 Task: Sort the products in the category "Party Platters" by relevance.
Action: Mouse pressed left at (27, 152)
Screenshot: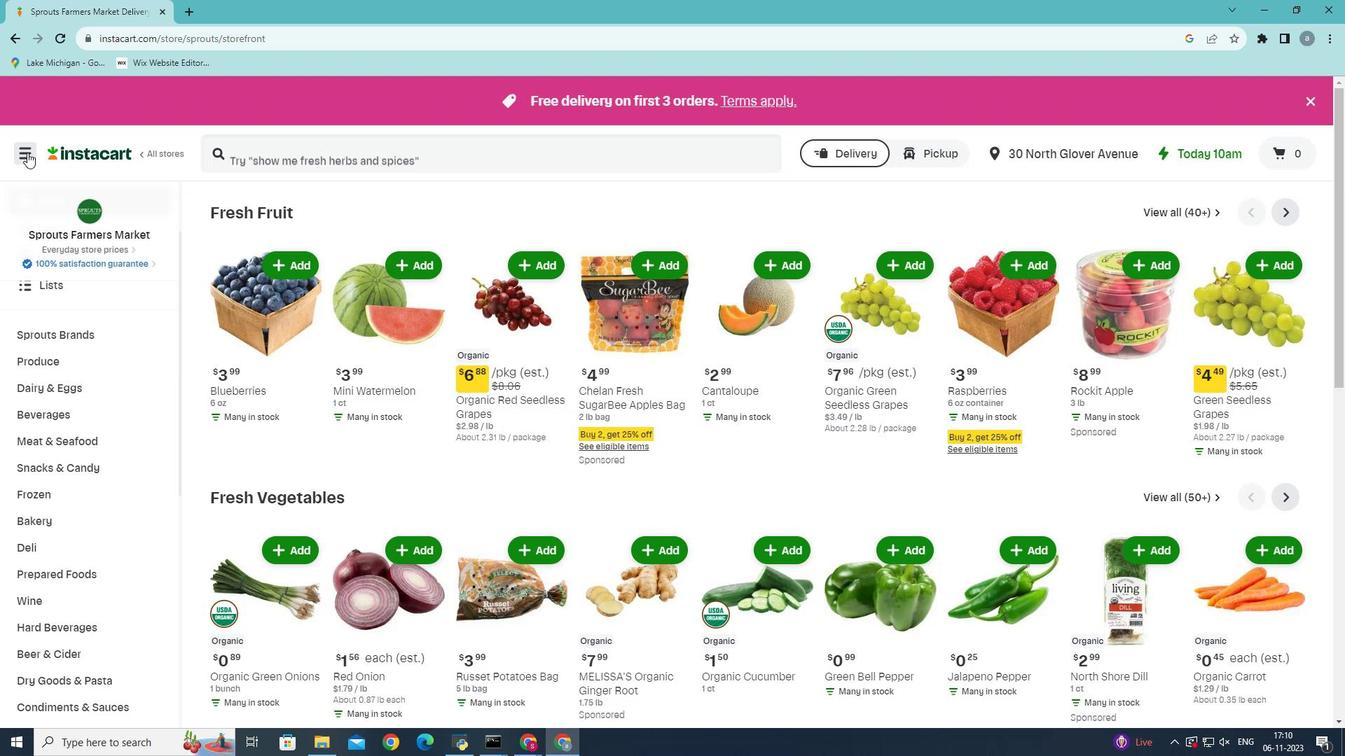 
Action: Mouse moved to (72, 388)
Screenshot: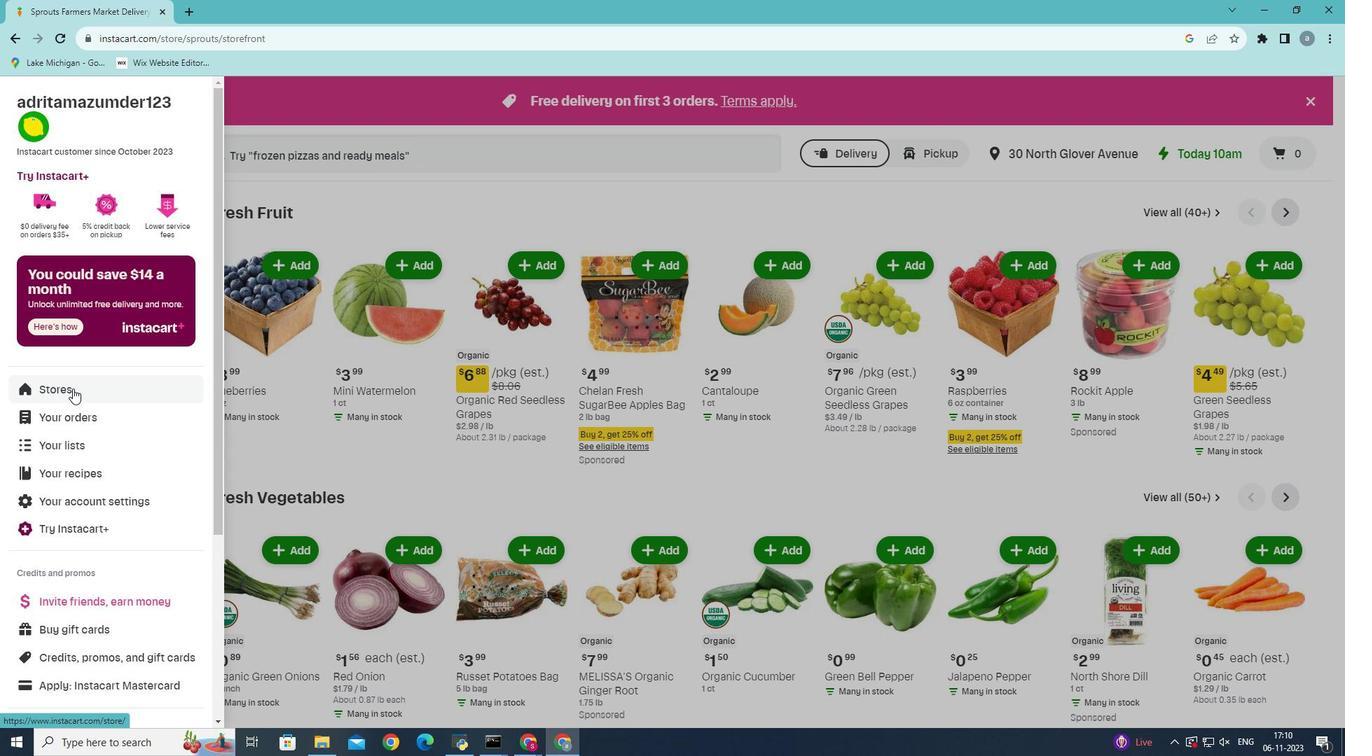
Action: Mouse pressed left at (72, 388)
Screenshot: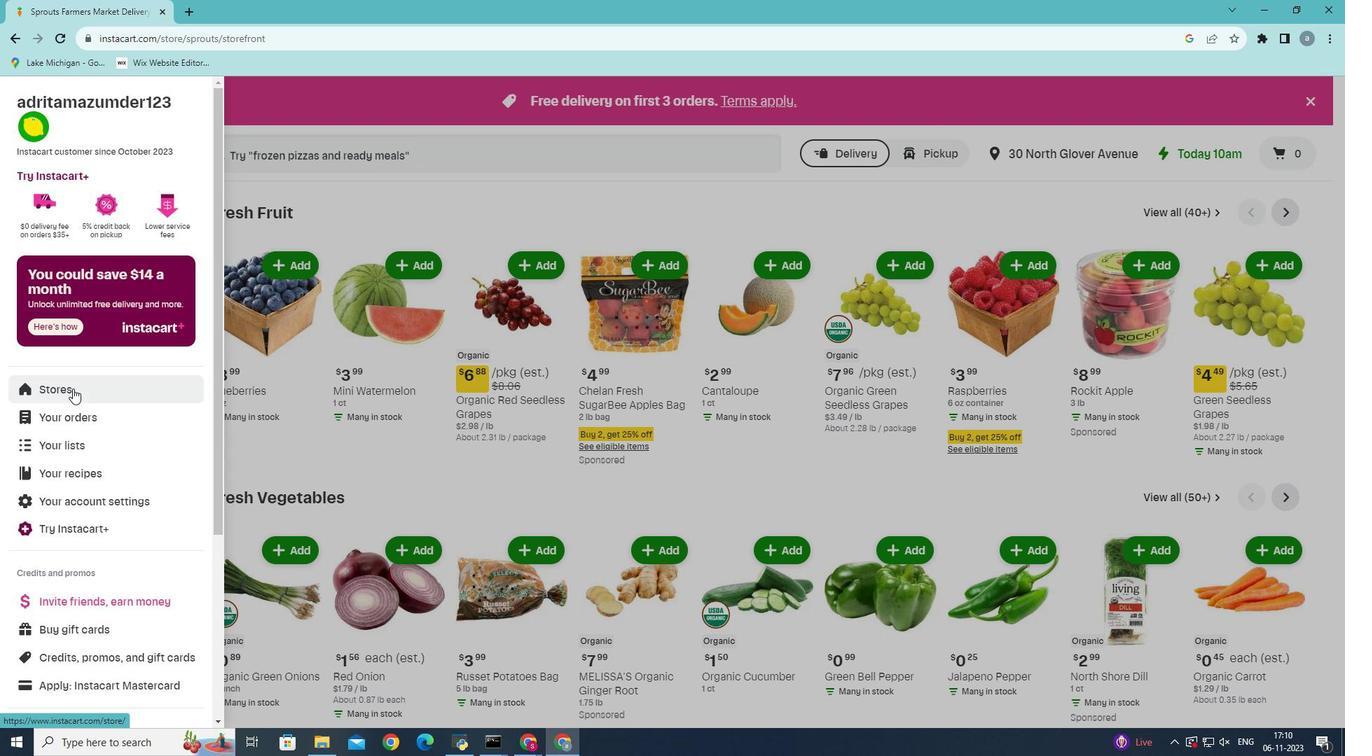 
Action: Mouse moved to (329, 159)
Screenshot: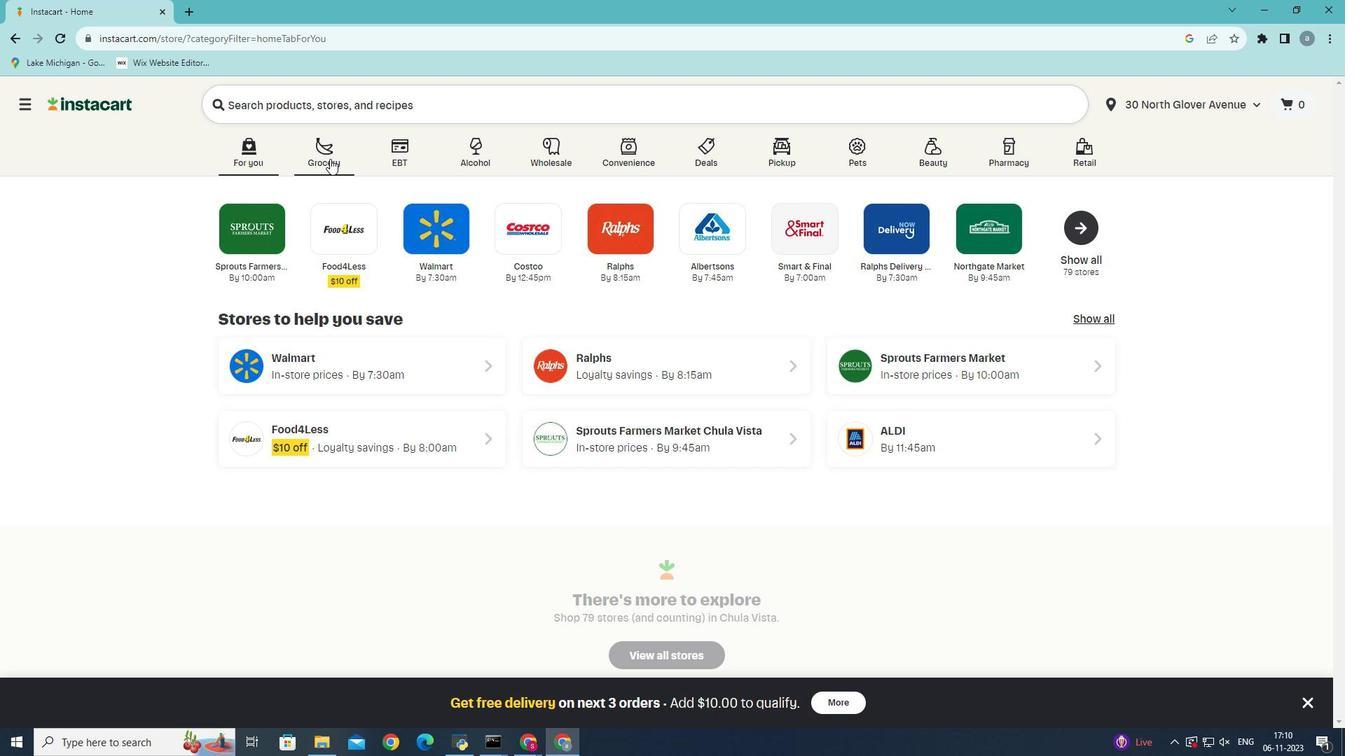 
Action: Mouse pressed left at (329, 159)
Screenshot: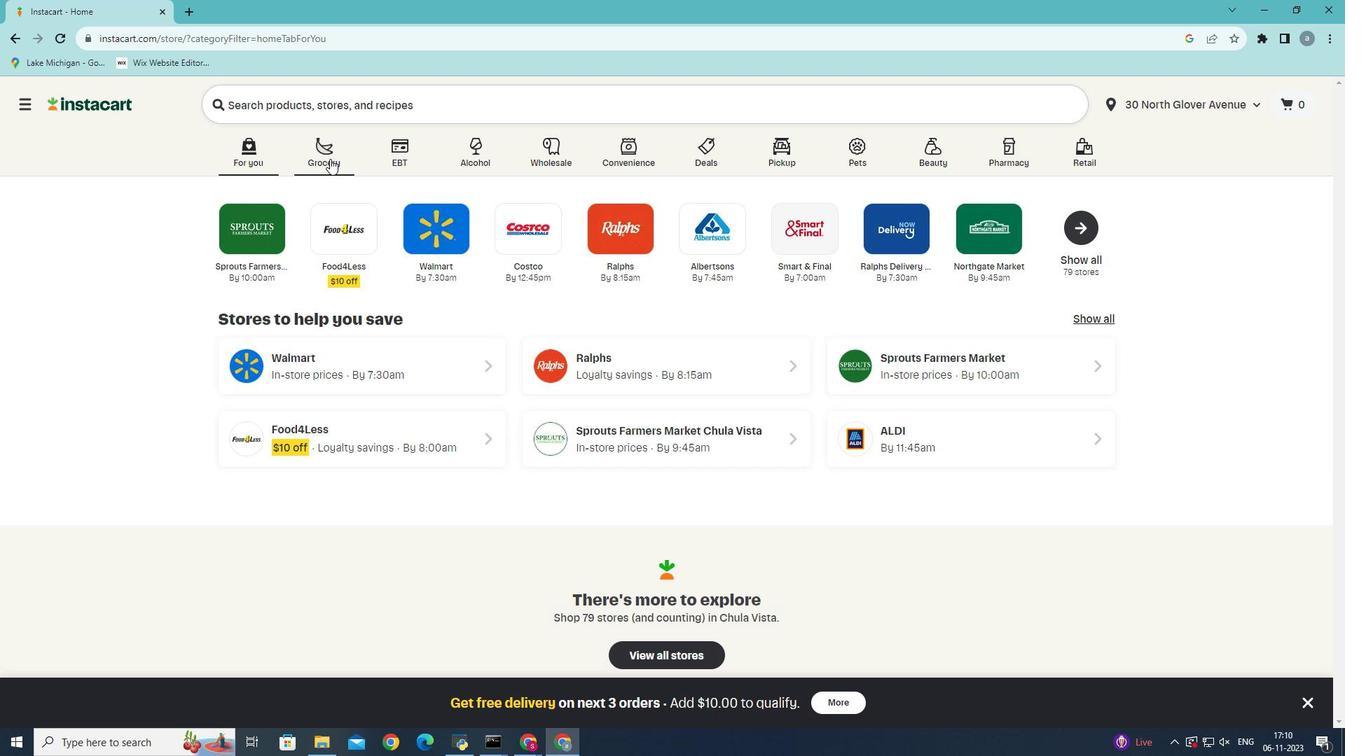 
Action: Mouse moved to (335, 405)
Screenshot: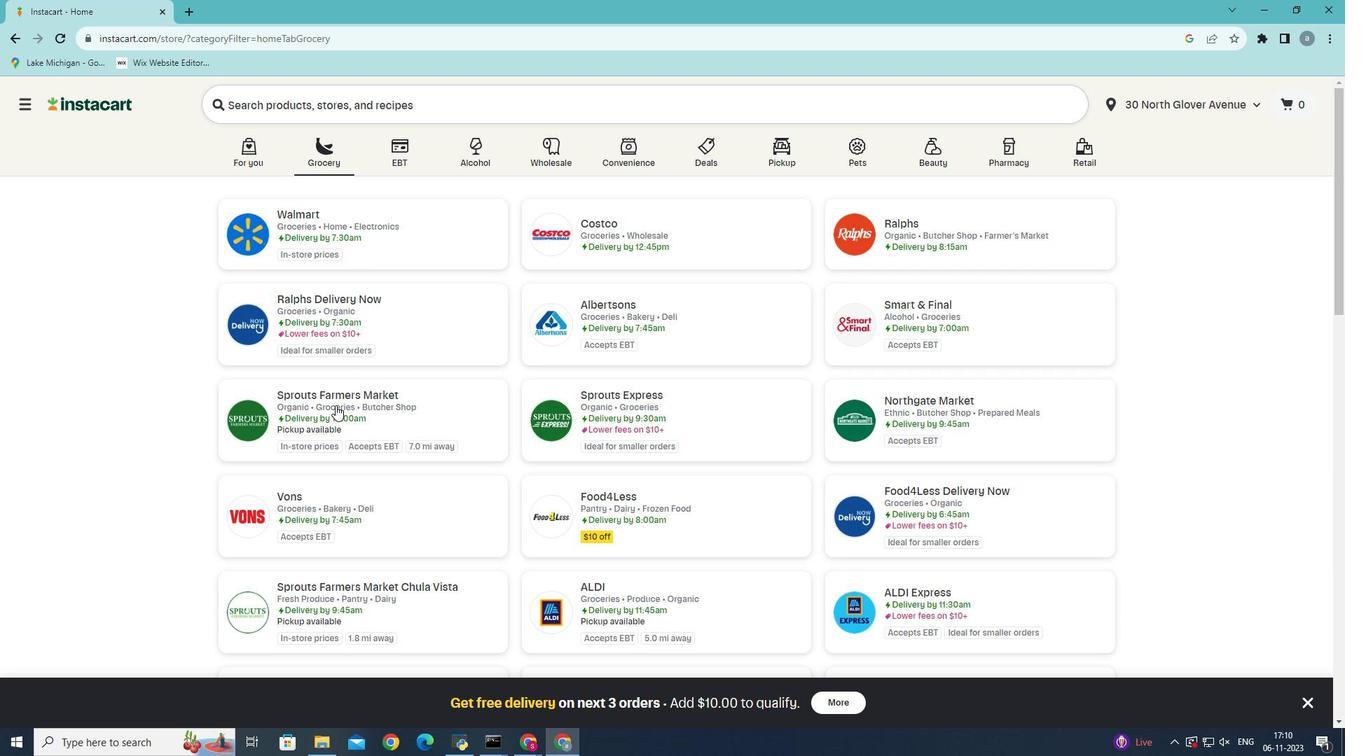 
Action: Mouse pressed left at (335, 405)
Screenshot: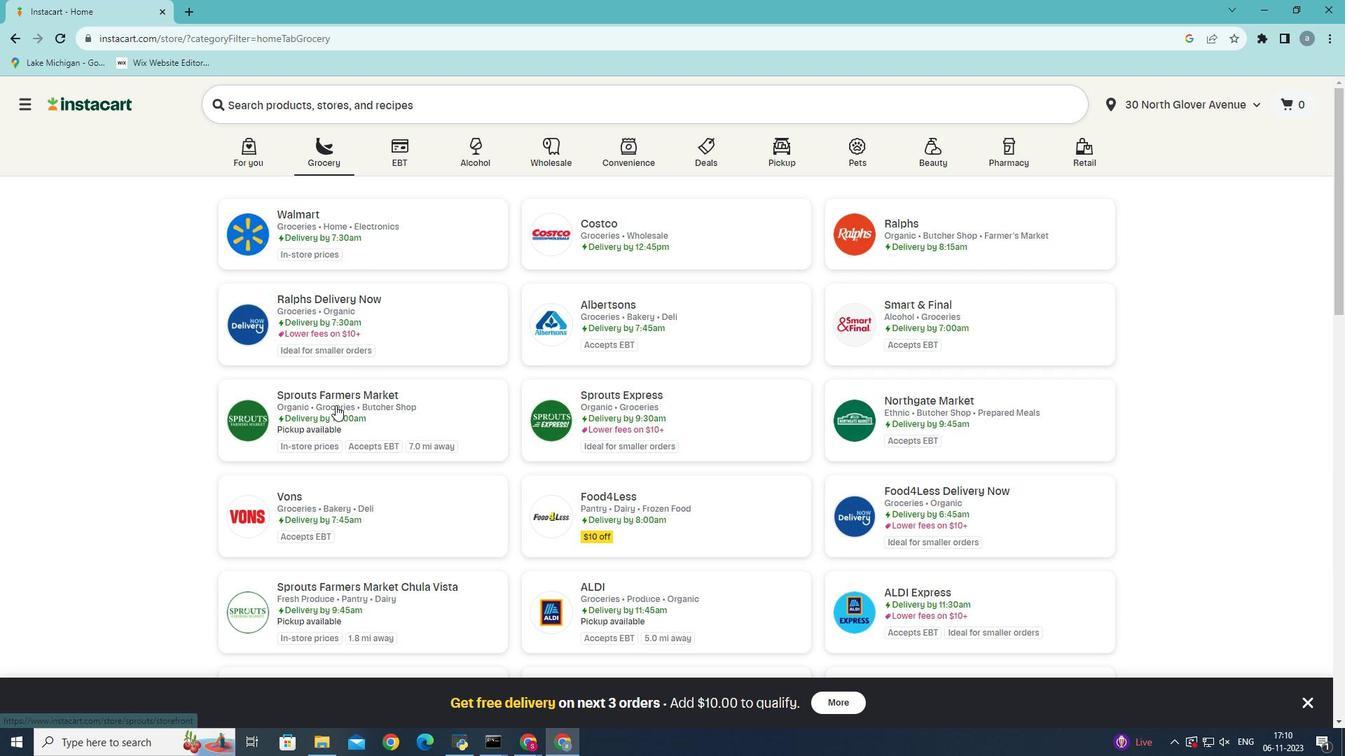 
Action: Mouse moved to (62, 485)
Screenshot: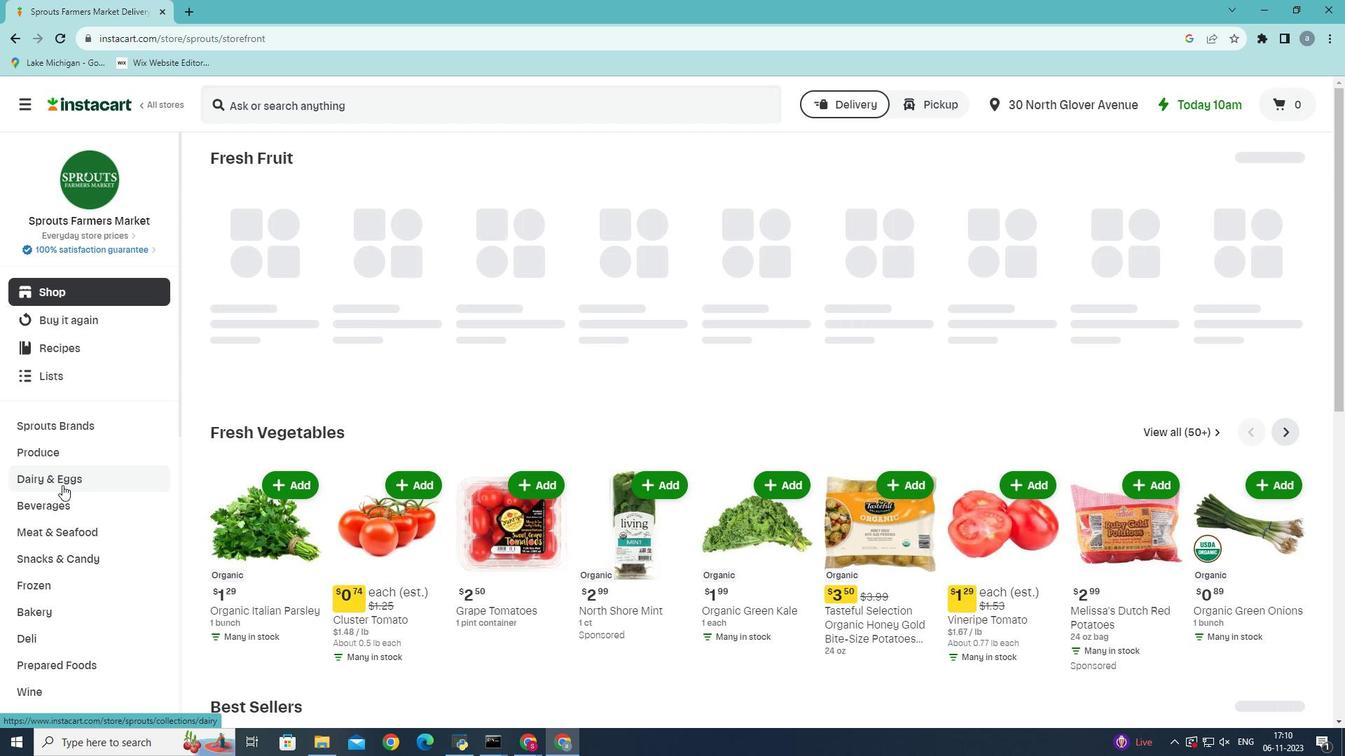 
Action: Mouse scrolled (62, 484) with delta (0, 0)
Screenshot: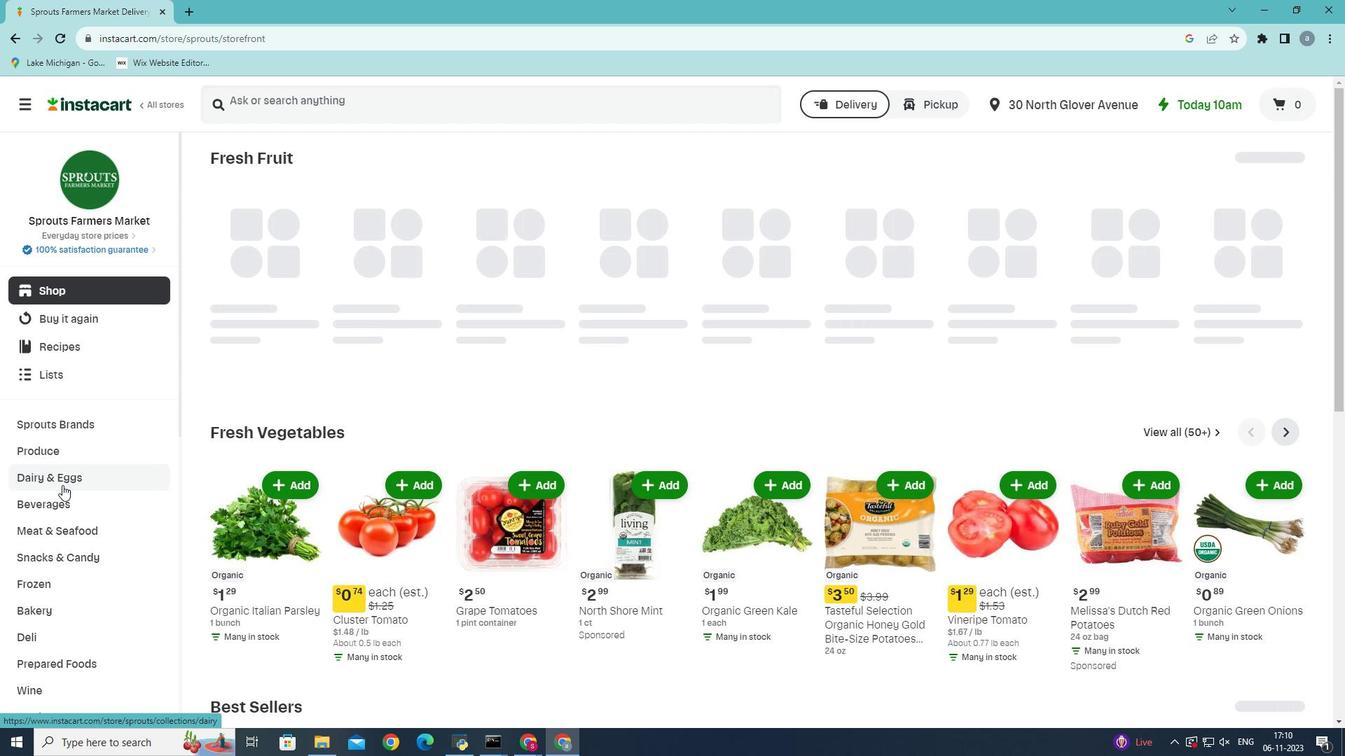 
Action: Mouse moved to (37, 650)
Screenshot: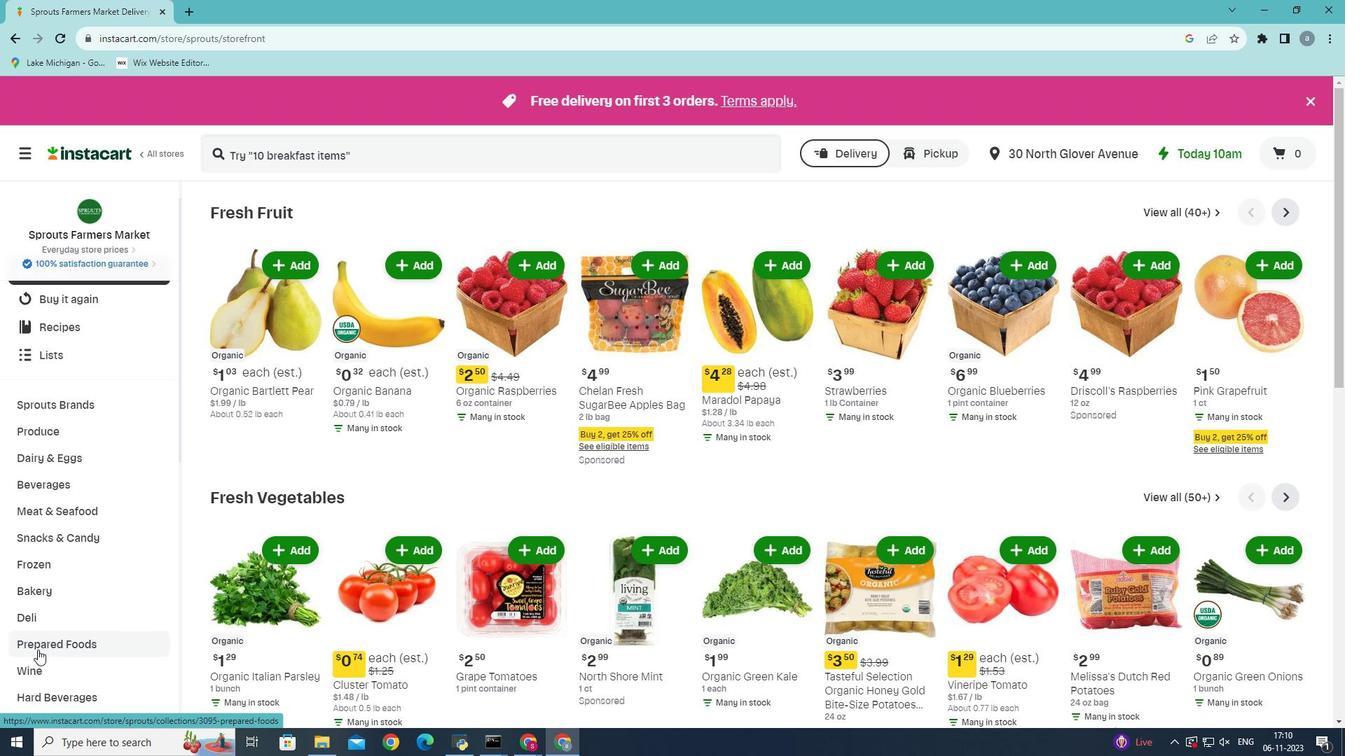 
Action: Mouse pressed left at (37, 650)
Screenshot: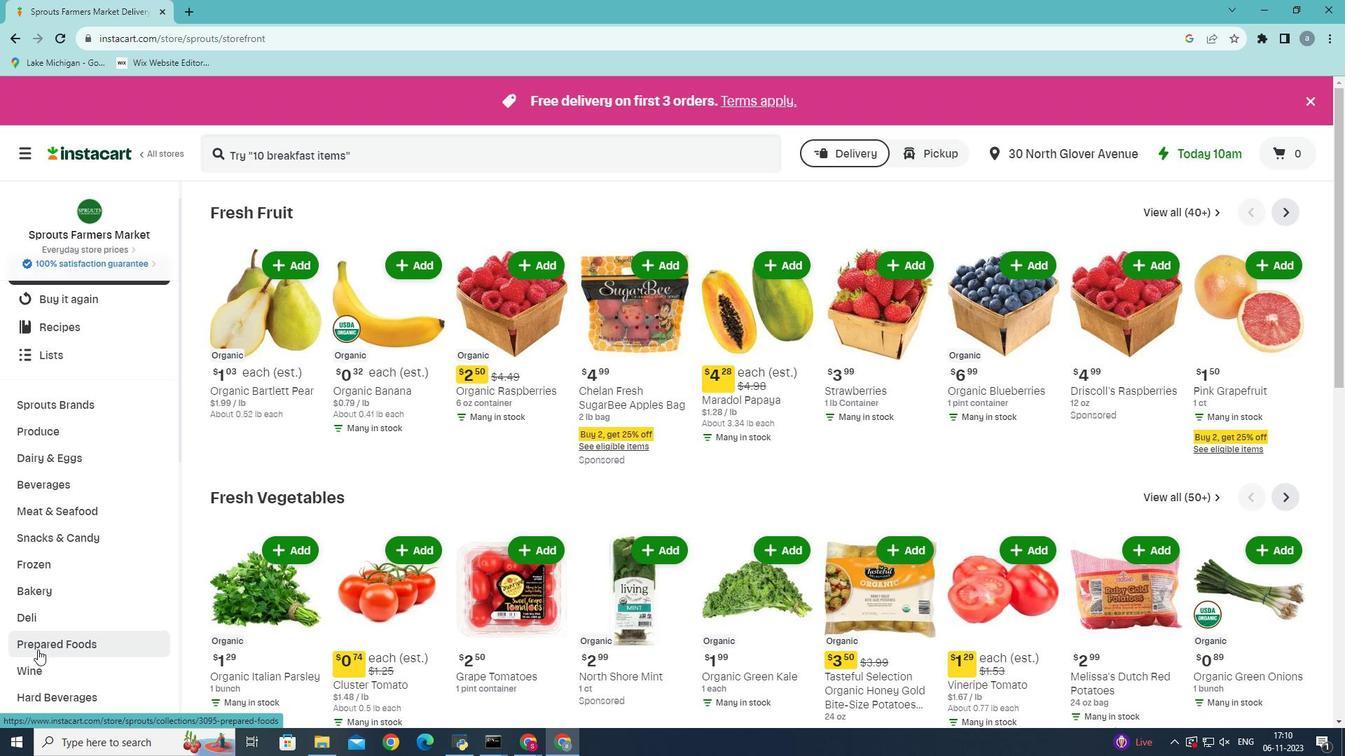 
Action: Mouse moved to (622, 249)
Screenshot: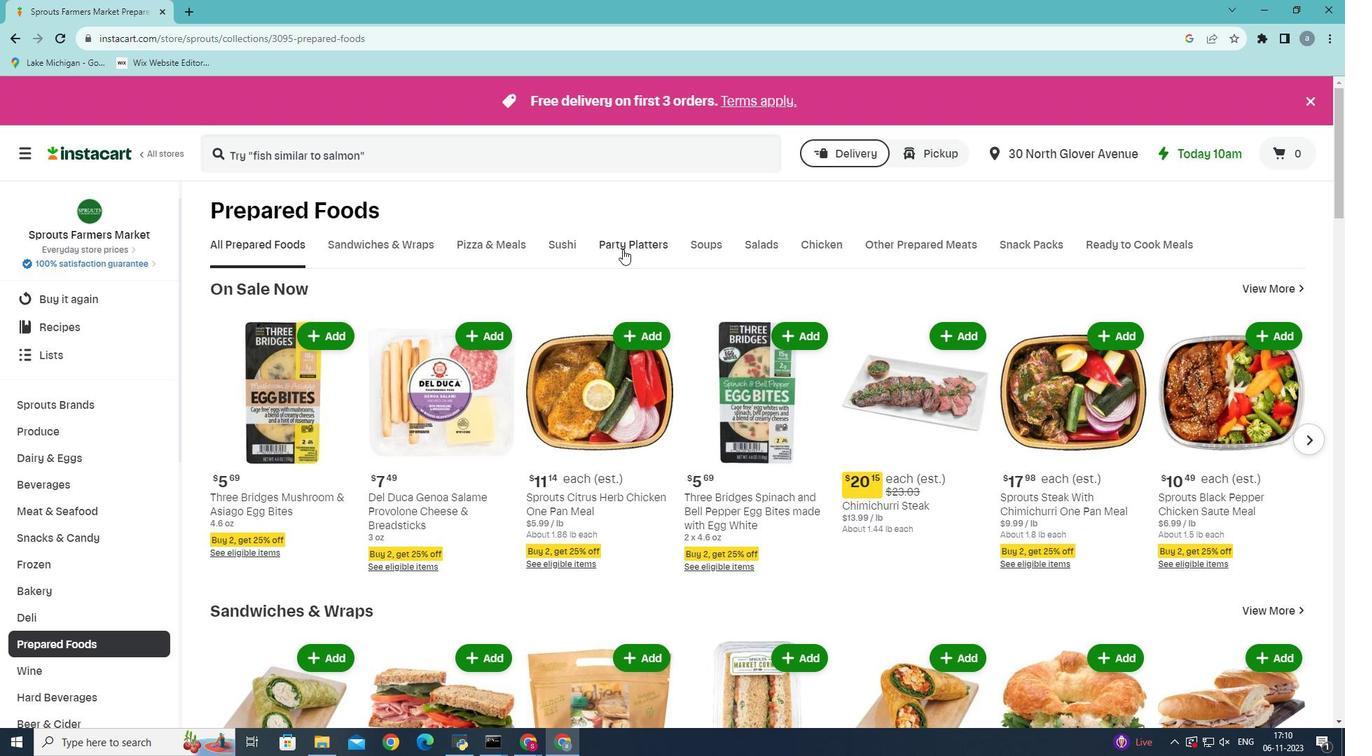 
Action: Mouse pressed left at (622, 249)
Screenshot: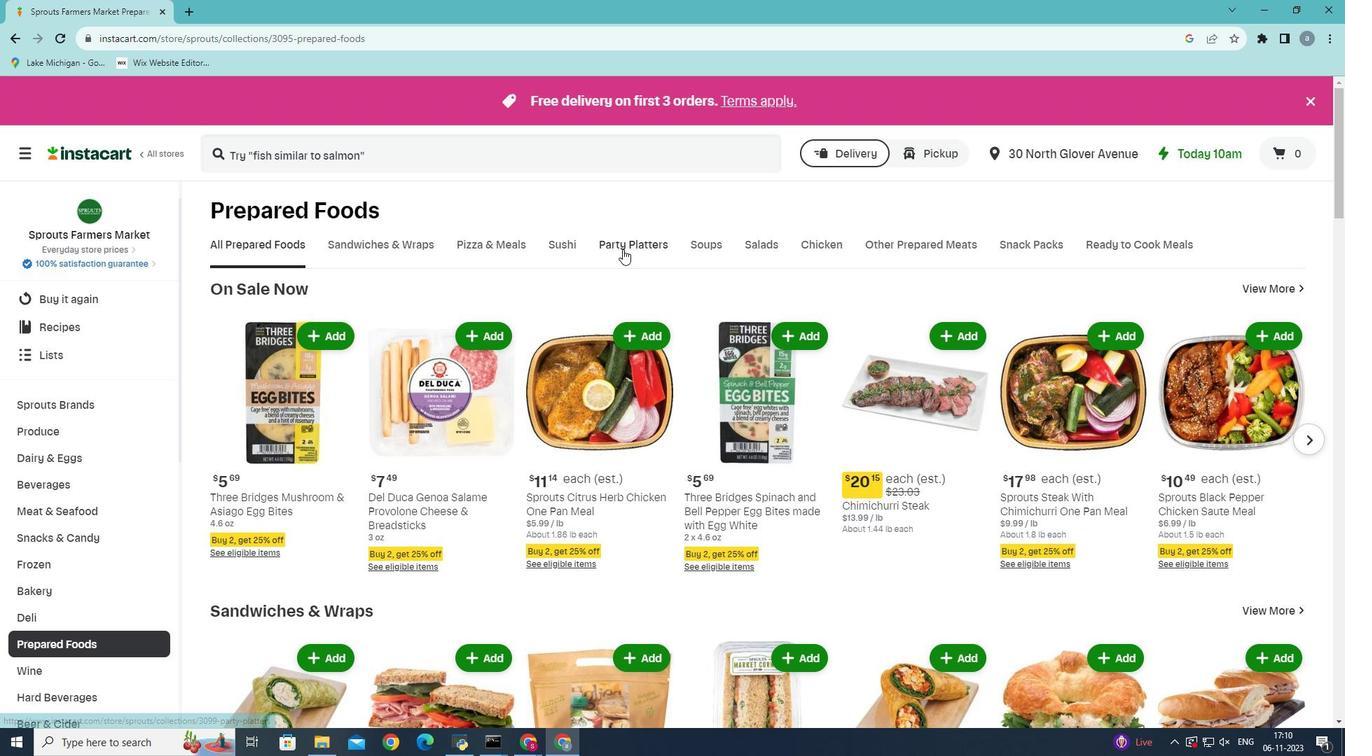 
Action: Mouse moved to (1290, 293)
Screenshot: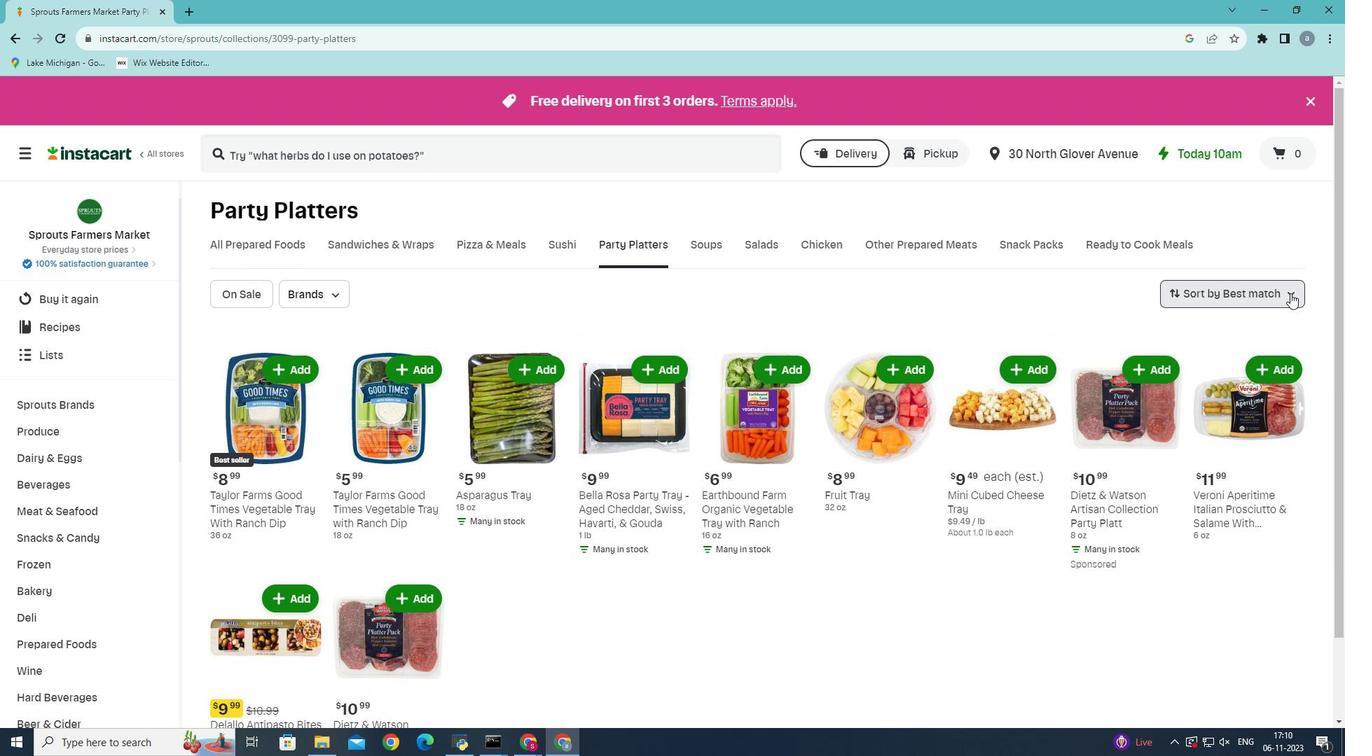 
Action: Mouse pressed left at (1290, 293)
Screenshot: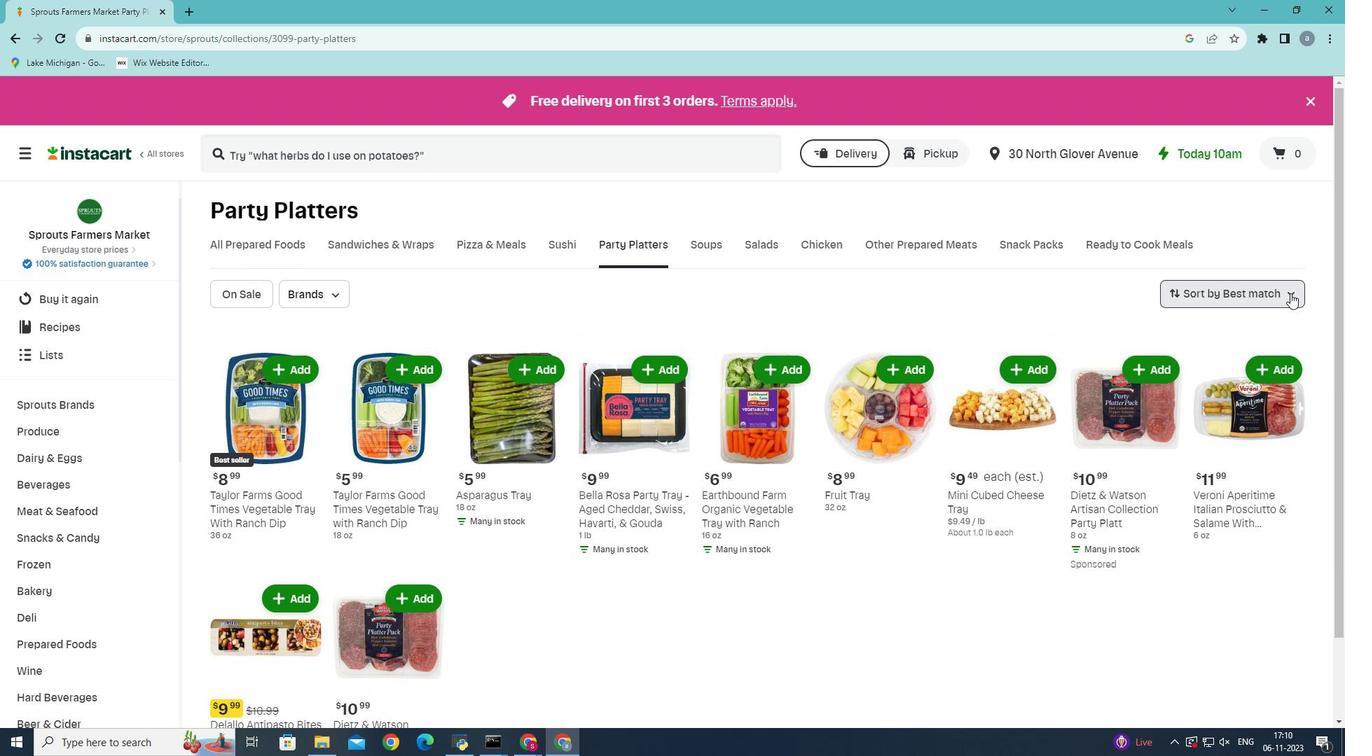
Action: Mouse moved to (1214, 499)
Screenshot: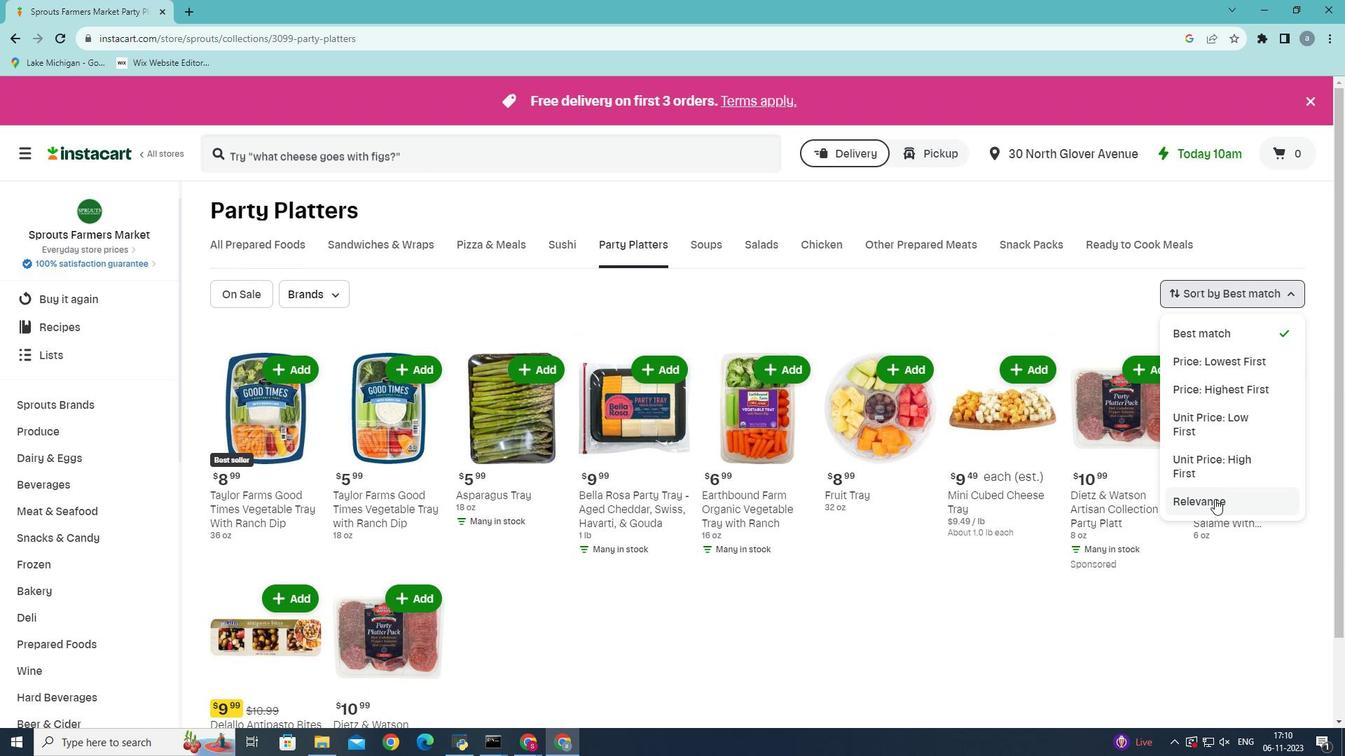 
Action: Mouse pressed left at (1214, 499)
Screenshot: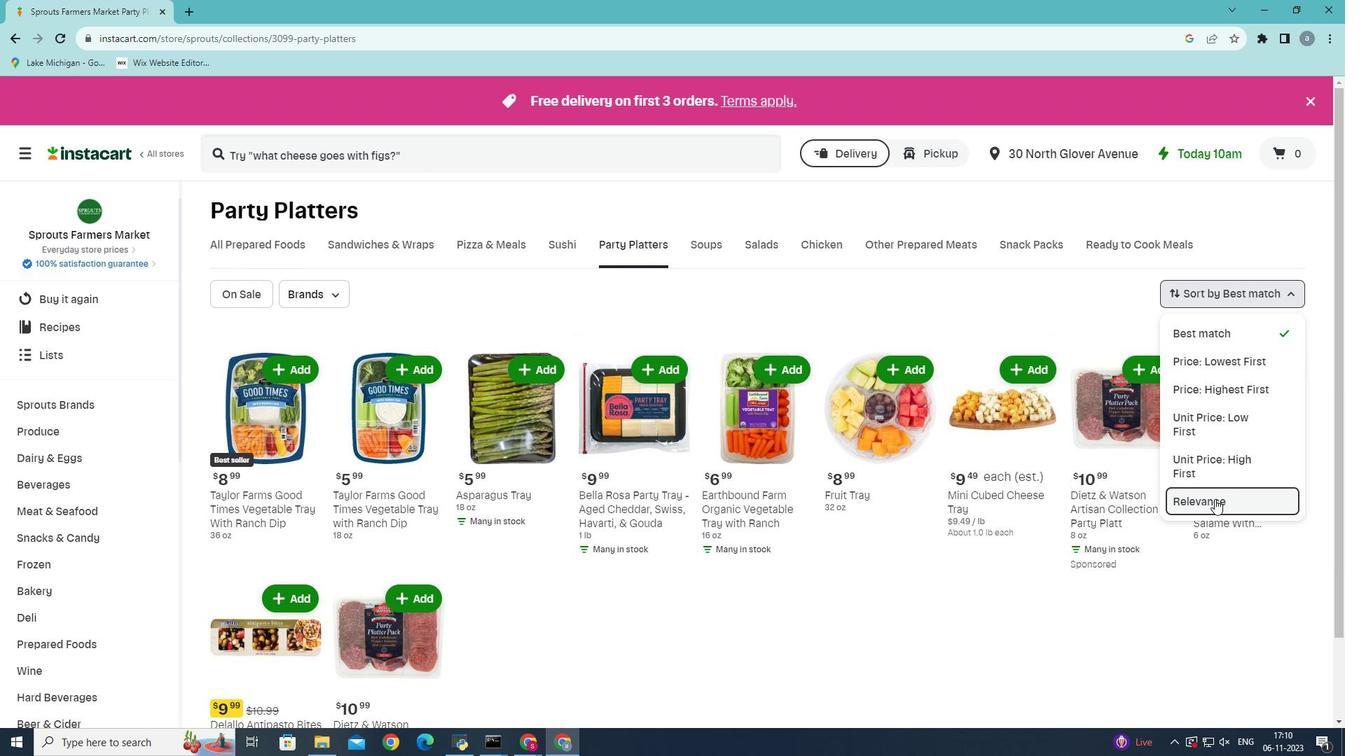 
Action: Mouse moved to (1223, 461)
Screenshot: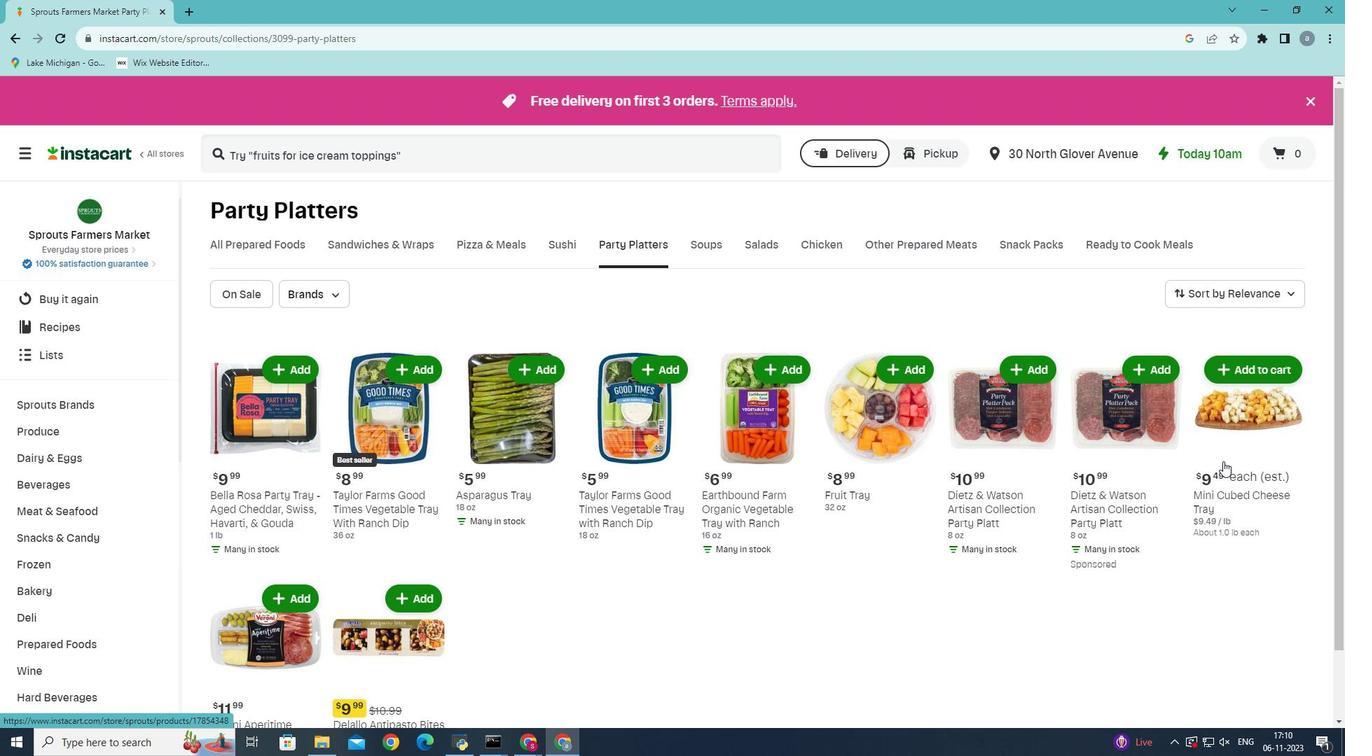 
